 Task: Find the shortest route from Death Valley National Park to Dante's View.
Action: Mouse moved to (192, 60)
Screenshot: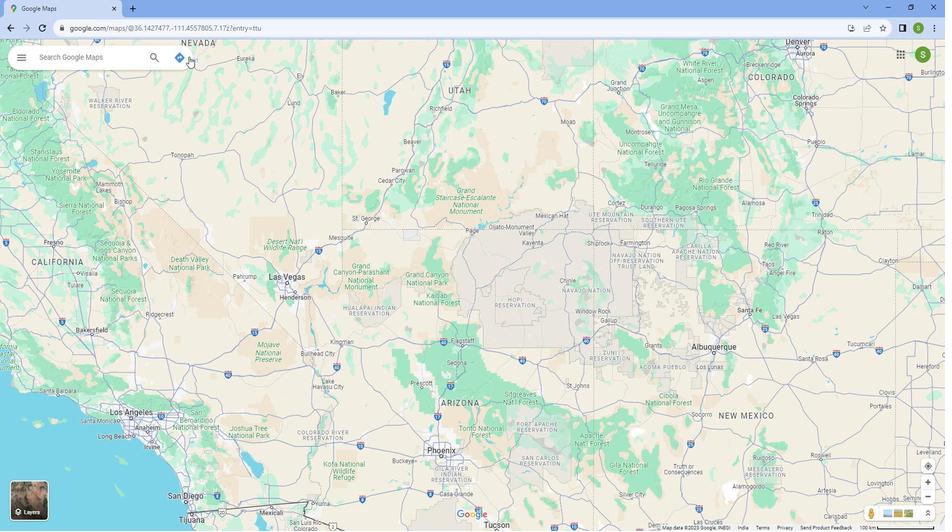 
Action: Mouse pressed left at (192, 60)
Screenshot: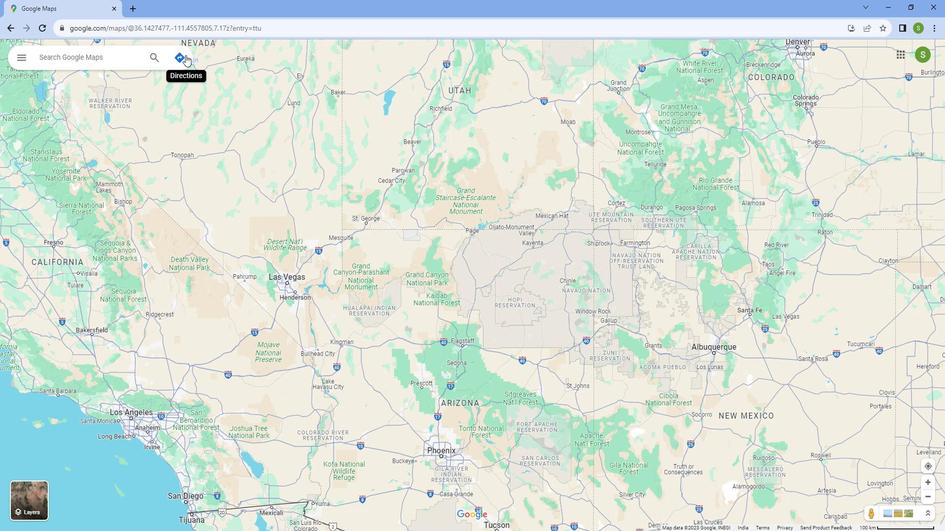 
Action: Mouse moved to (109, 91)
Screenshot: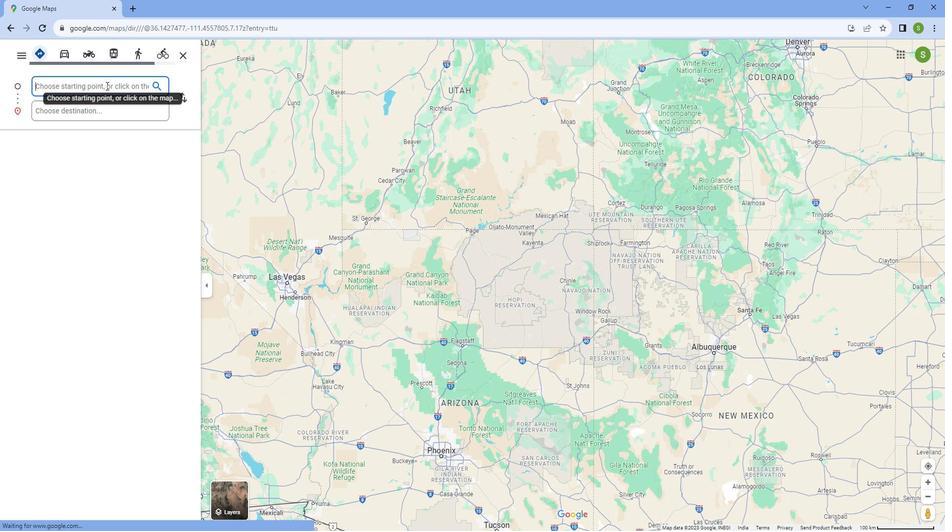 
Action: Mouse pressed left at (109, 91)
Screenshot: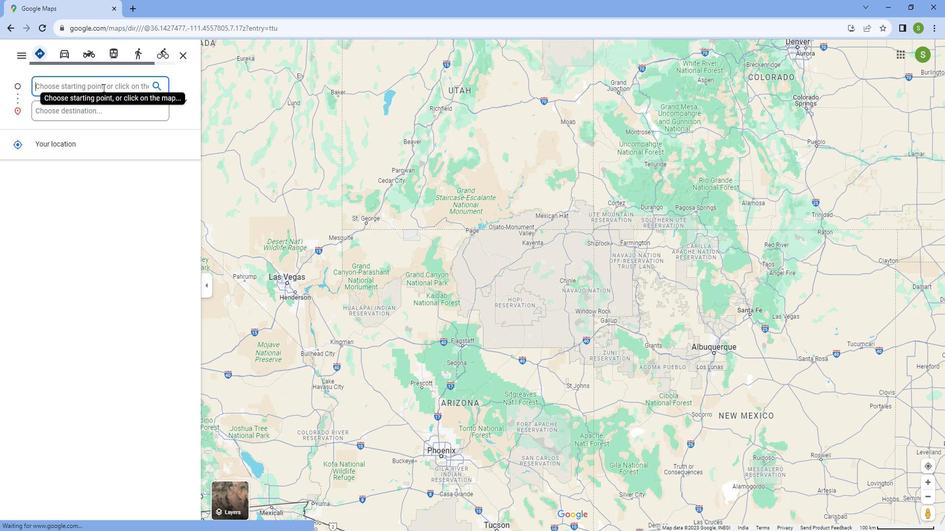 
Action: Mouse moved to (112, 86)
Screenshot: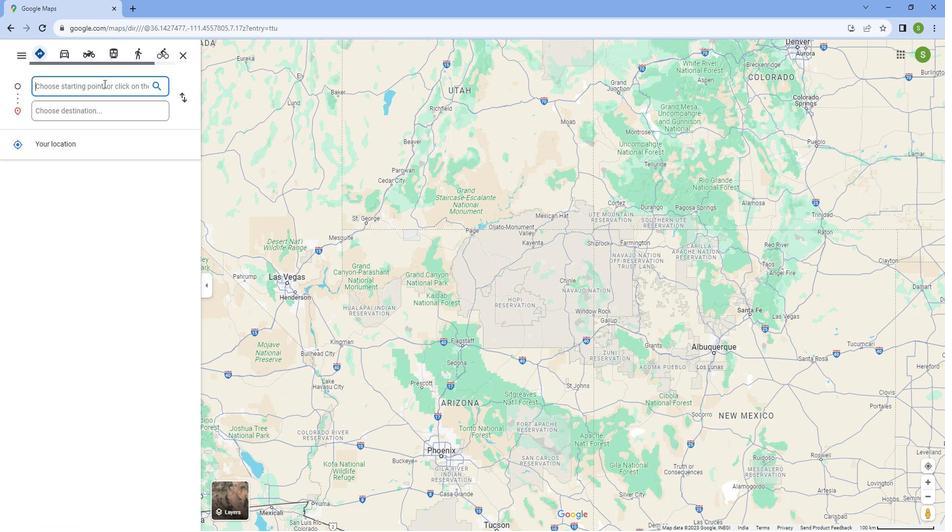 
Action: Key pressed <Key.caps_lock>D<Key.caps_lock>eath<Key.space><Key.caps_lock>V<Key.caps_lock>alley<Key.space><Key.caps_lock>N<Key.caps_lock>ational<Key.space><Key.caps_lock>P<Key.caps_lock>ark
Screenshot: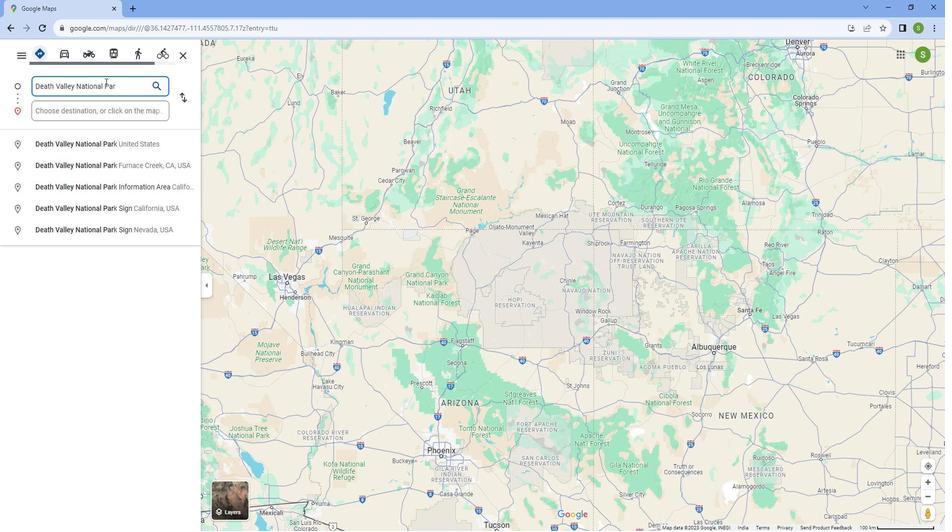 
Action: Mouse moved to (103, 114)
Screenshot: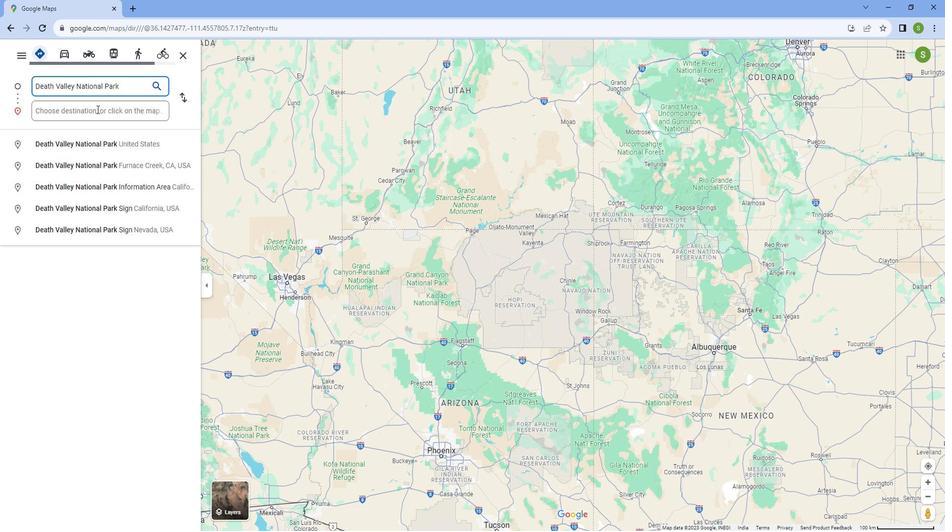 
Action: Mouse pressed left at (103, 114)
Screenshot: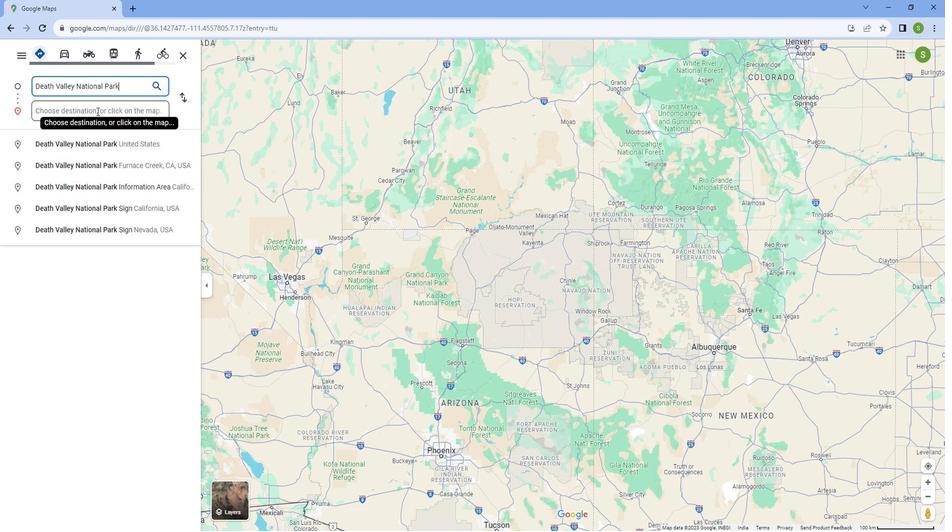 
Action: Key pressed <Key.caps_lock>D<Key.caps_lock>antes<Key.space><Key.caps_lock>V<Key.caps_lock>iew
Screenshot: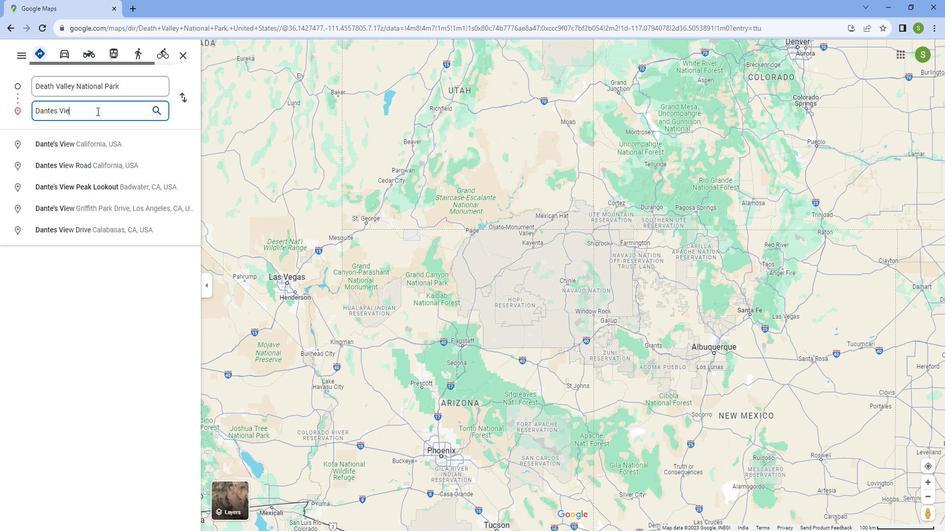 
Action: Mouse moved to (95, 156)
Screenshot: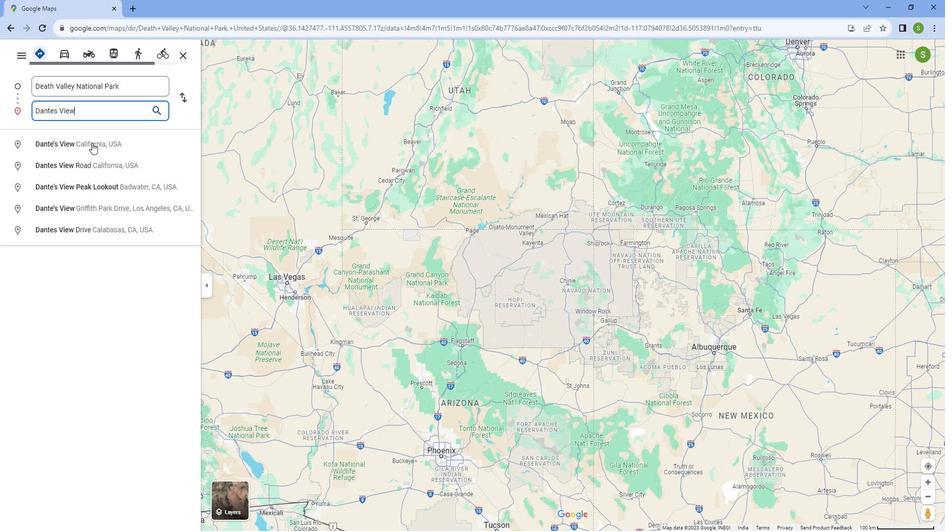 
Action: Mouse pressed left at (95, 156)
Screenshot: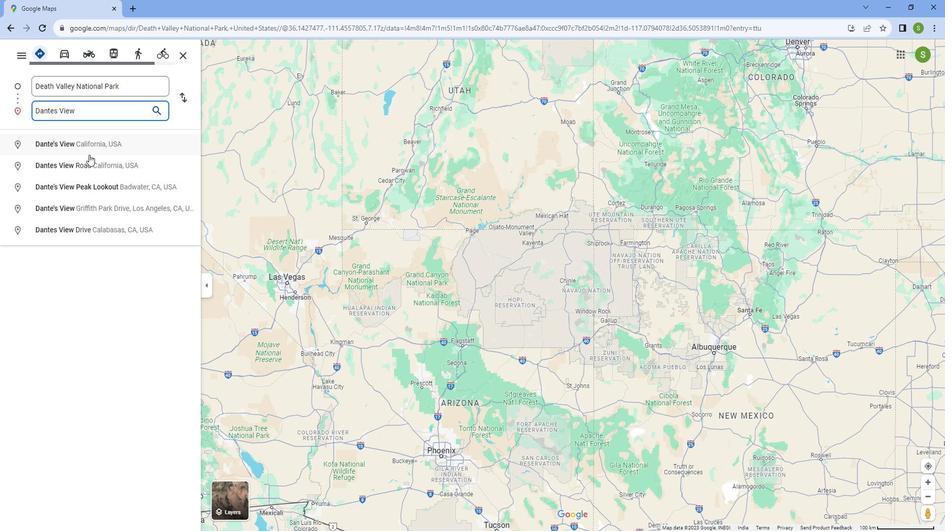 
Action: Mouse moved to (814, 372)
Screenshot: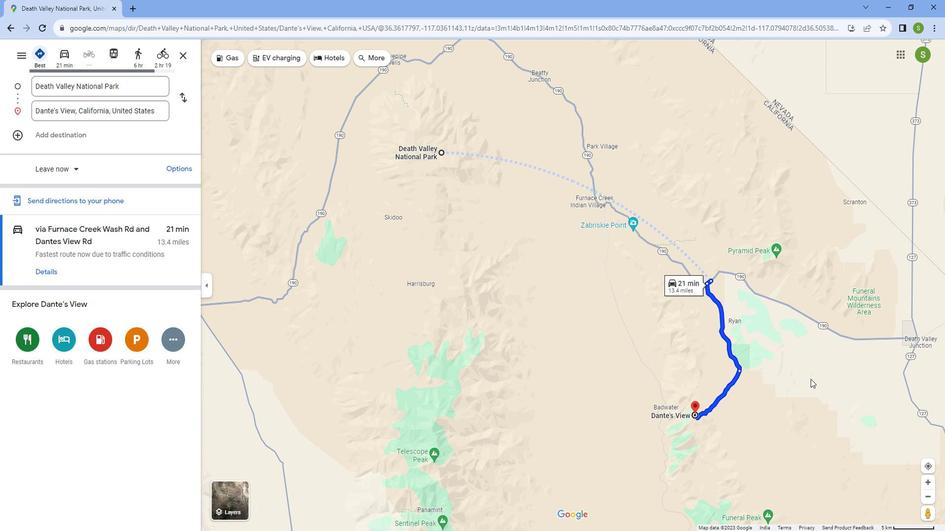 
Action: Mouse scrolled (814, 371) with delta (0, 0)
Screenshot: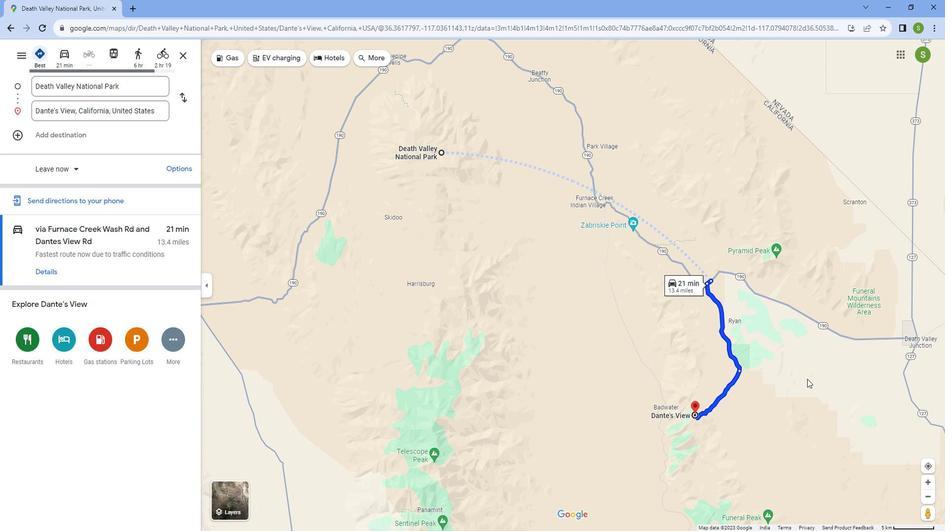 
Action: Mouse scrolled (814, 371) with delta (0, 0)
Screenshot: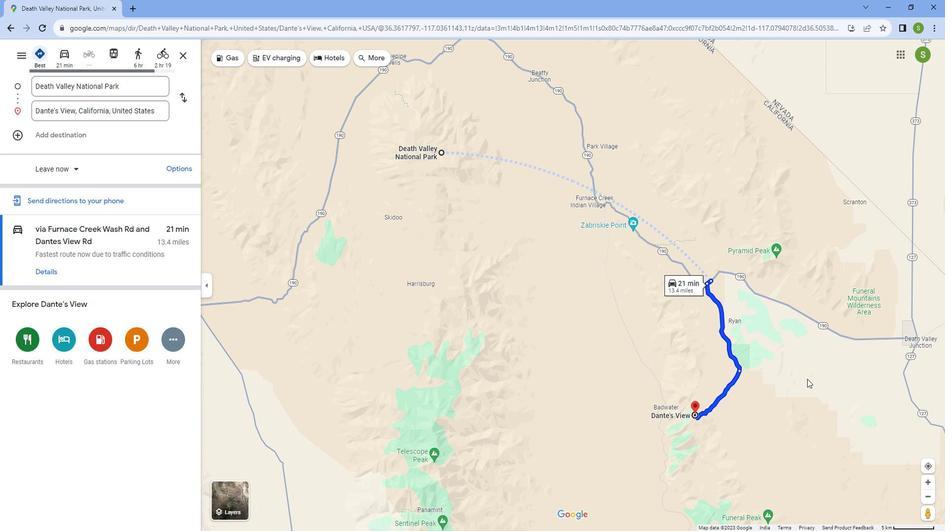 
Action: Mouse scrolled (814, 371) with delta (0, 0)
Screenshot: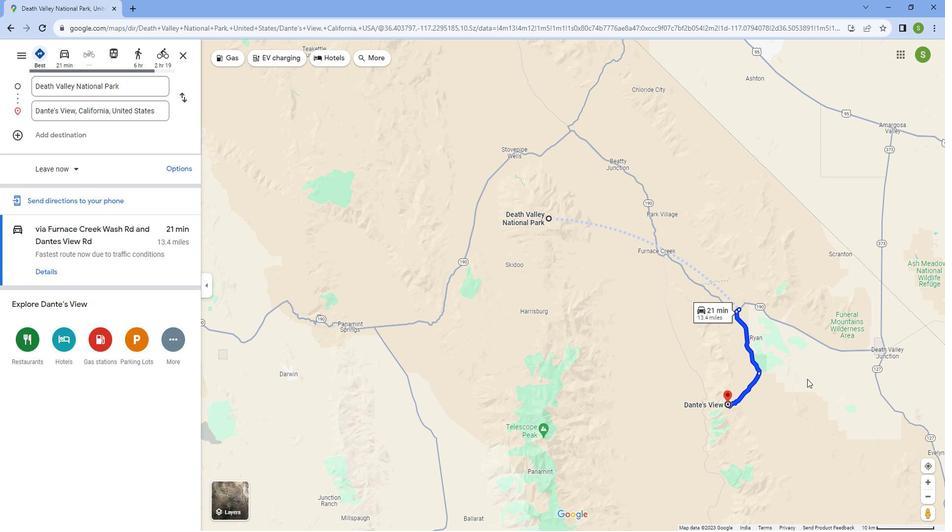 
Action: Mouse scrolled (814, 372) with delta (0, 0)
Screenshot: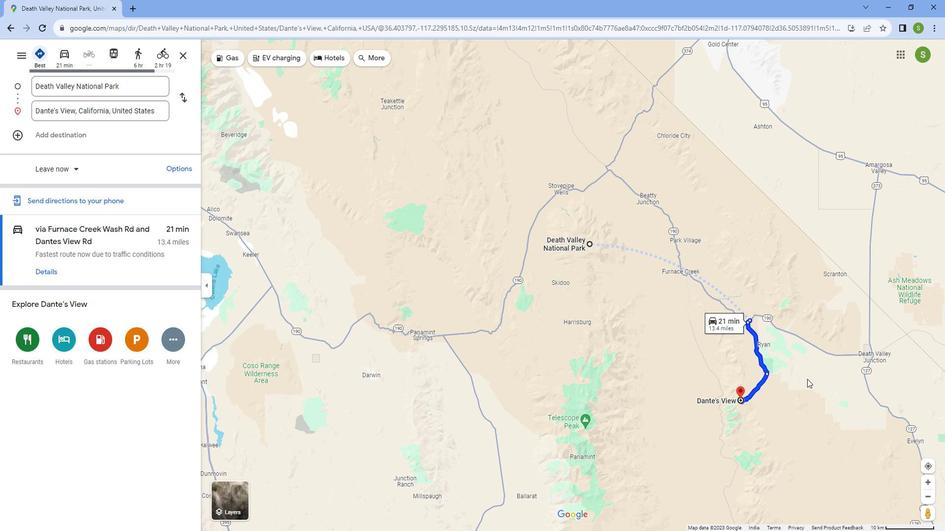 
Action: Mouse scrolled (814, 372) with delta (0, 0)
Screenshot: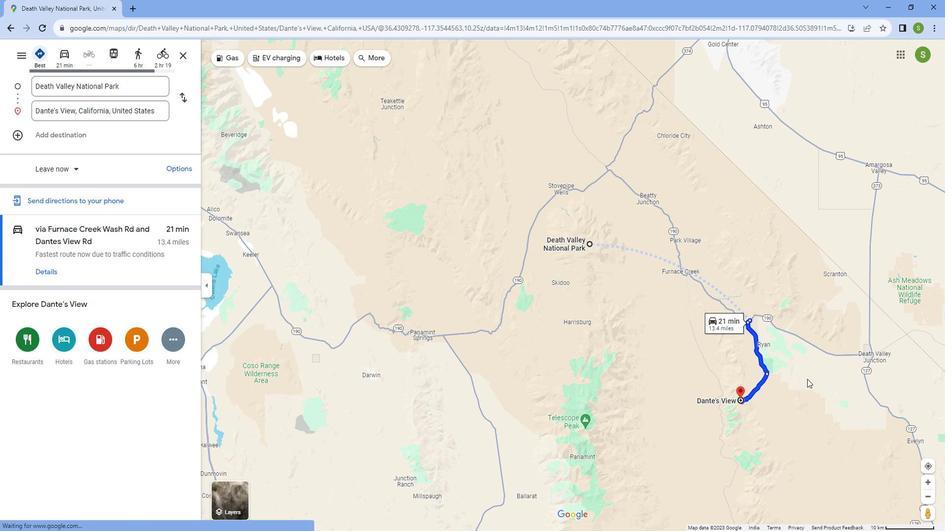 
Action: Mouse scrolled (814, 372) with delta (0, 0)
Screenshot: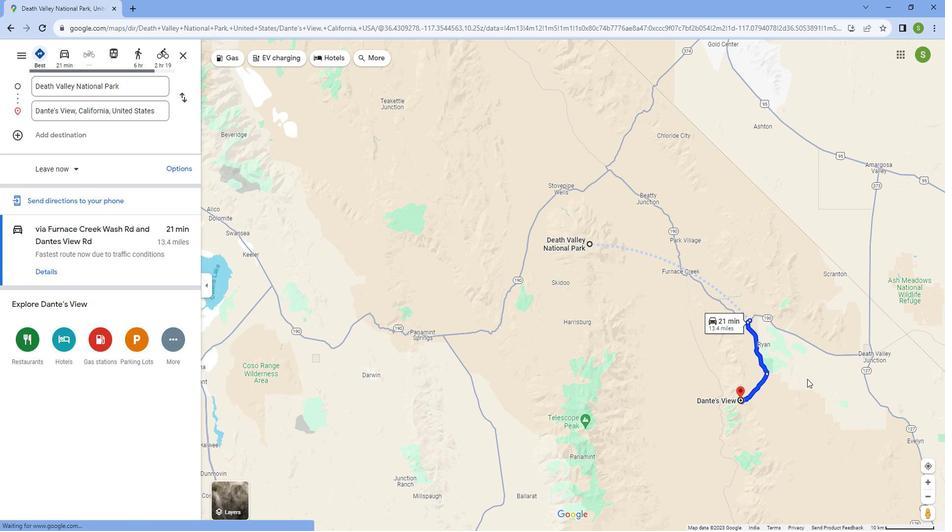 
Action: Mouse scrolled (814, 372) with delta (0, 0)
Screenshot: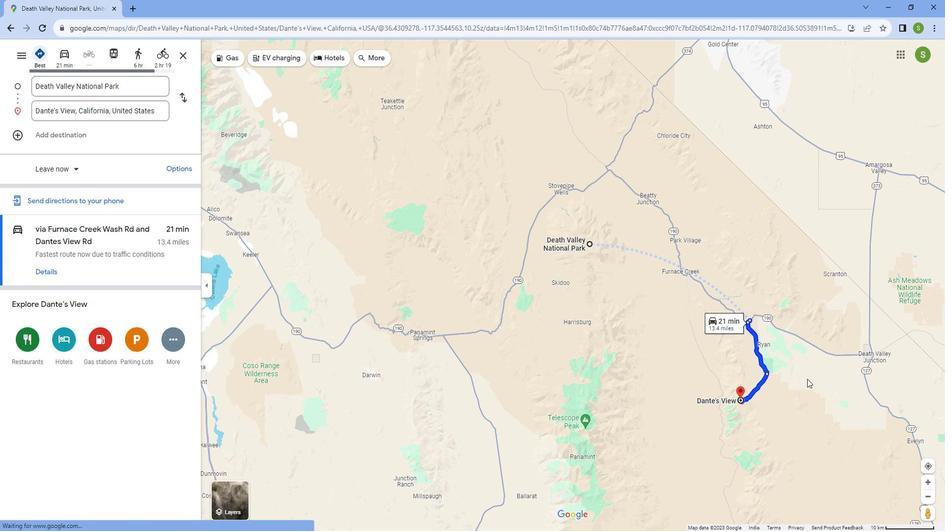 
Action: Mouse scrolled (814, 372) with delta (0, 0)
Screenshot: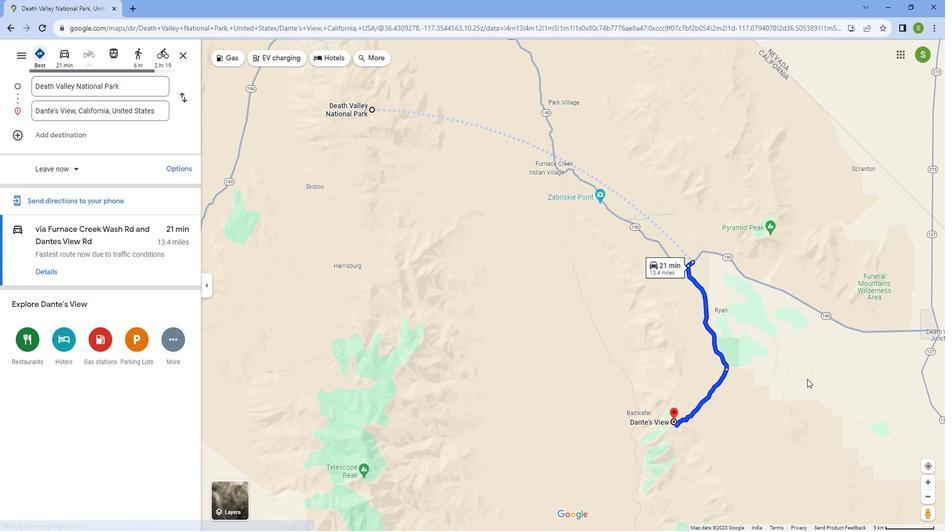 
Action: Mouse scrolled (814, 372) with delta (0, 0)
Screenshot: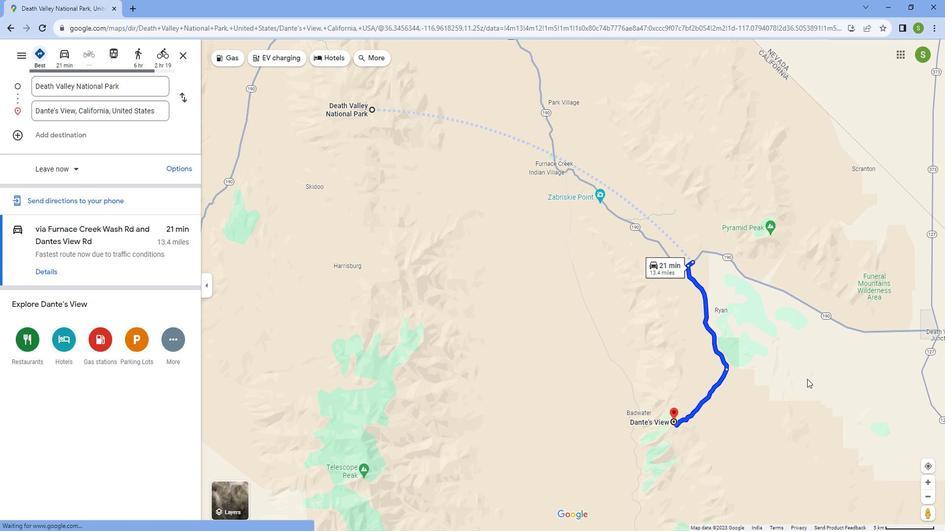 
Action: Mouse scrolled (814, 372) with delta (0, 0)
Screenshot: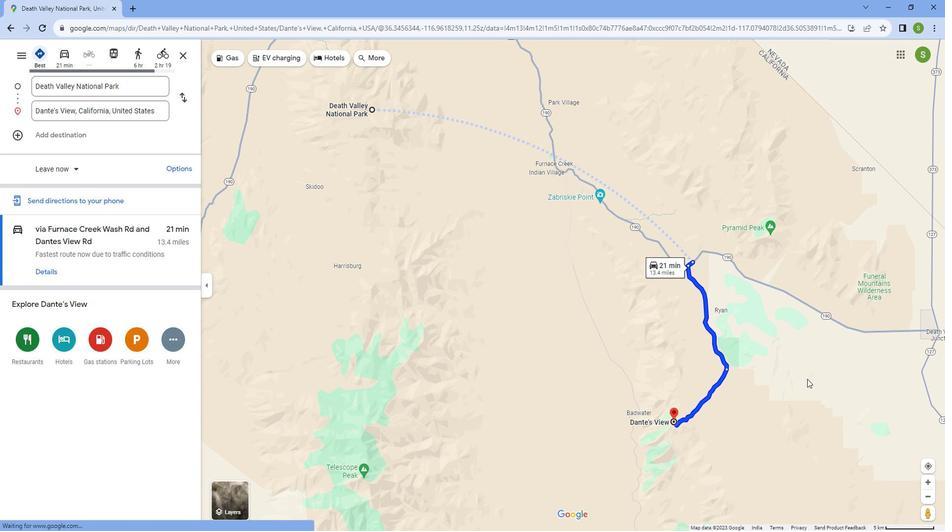 
Action: Mouse scrolled (814, 372) with delta (0, 0)
Screenshot: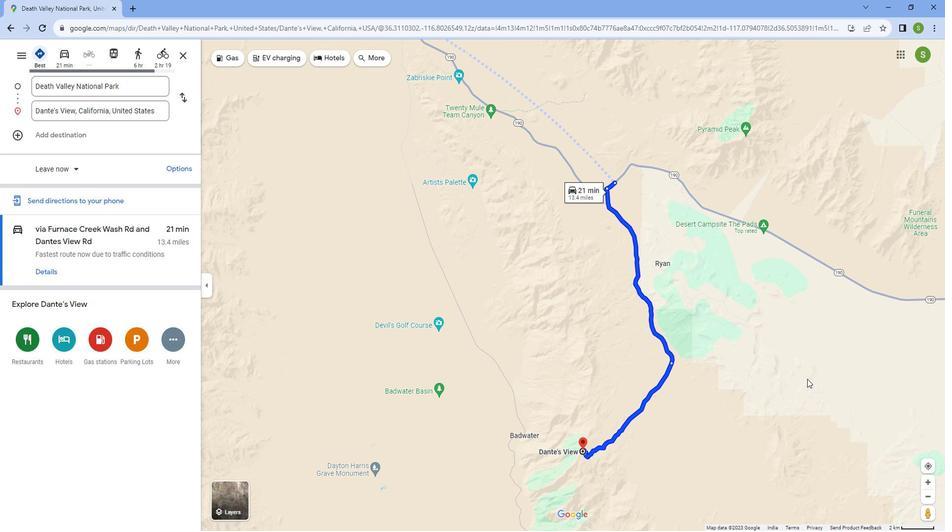 
Action: Mouse scrolled (814, 372) with delta (0, 0)
Screenshot: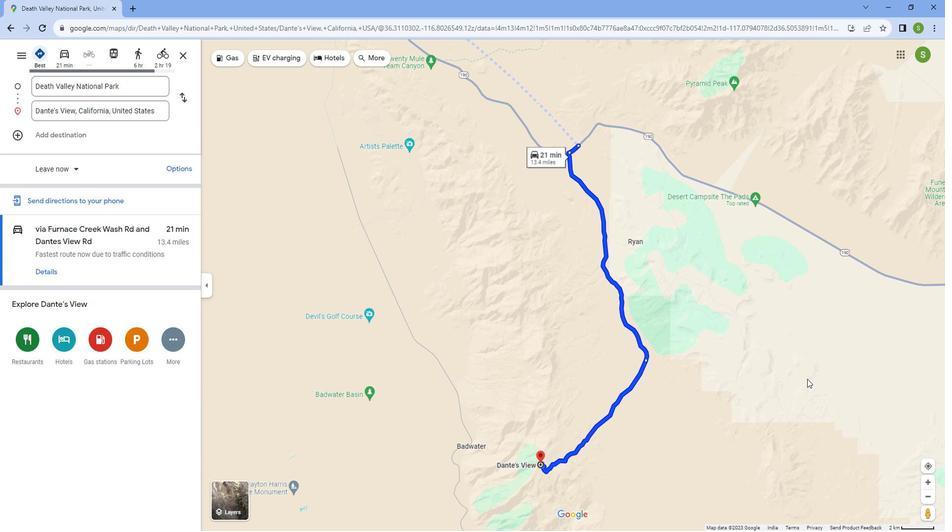 
Action: Mouse scrolled (814, 371) with delta (0, 0)
Screenshot: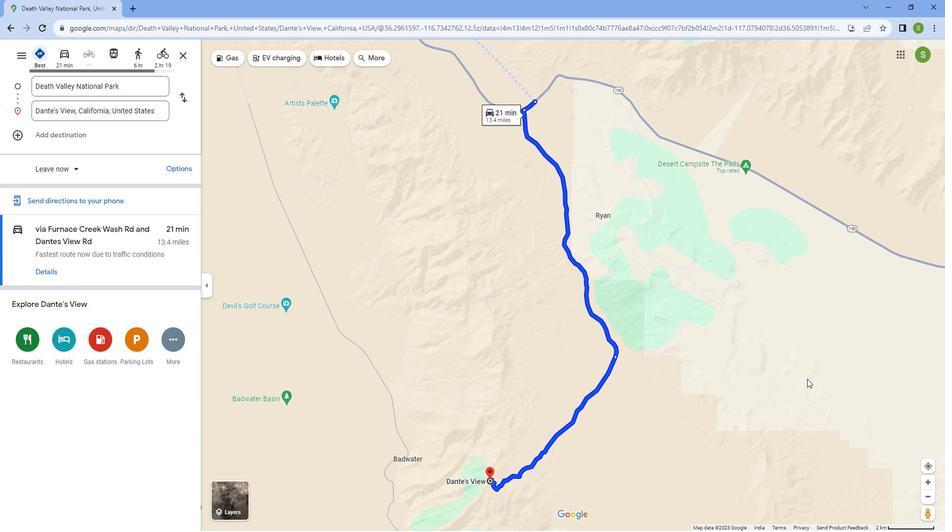 
Action: Mouse moved to (80, 69)
Screenshot: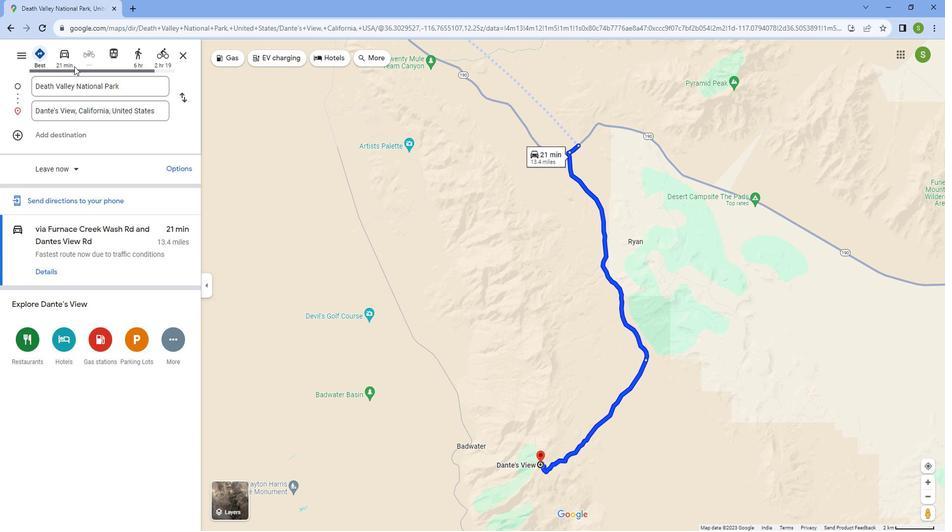 
Action: Mouse pressed left at (80, 69)
Screenshot: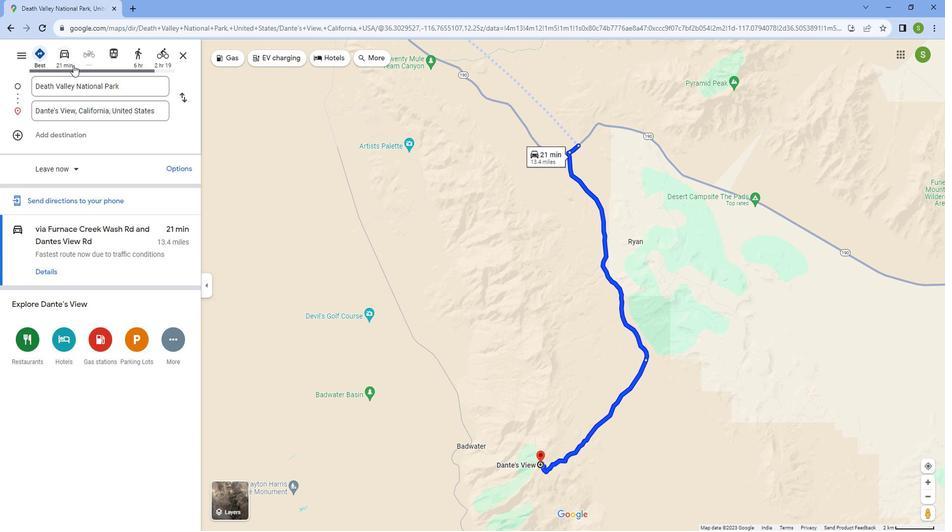 
Action: Mouse moved to (52, 268)
Screenshot: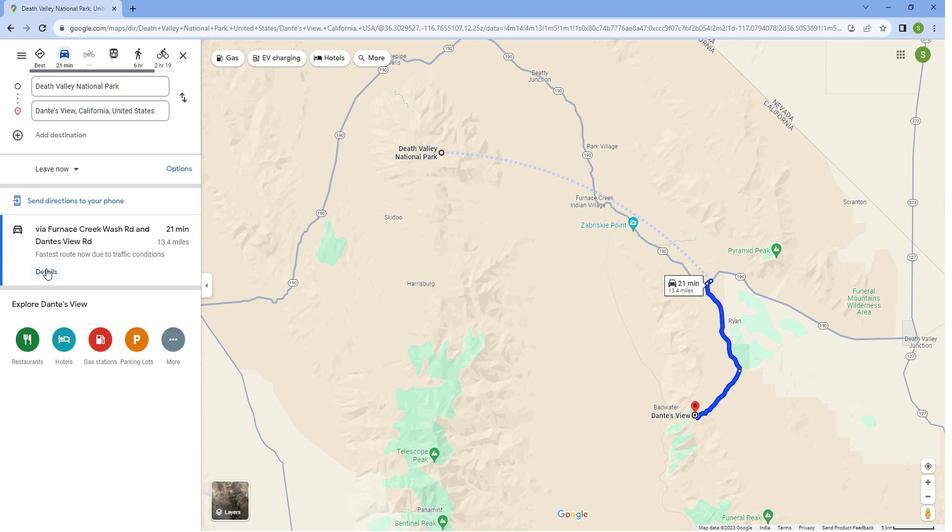 
Action: Mouse pressed left at (52, 268)
Screenshot: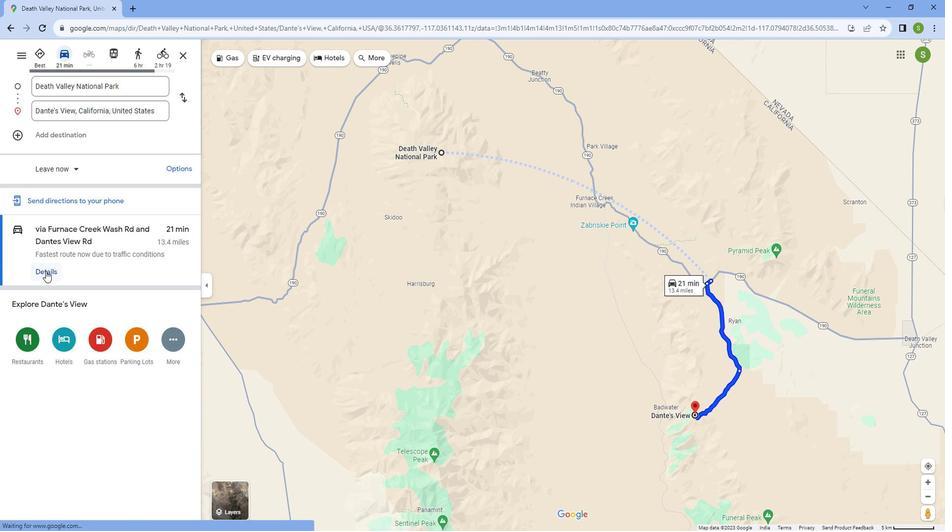 
Action: Mouse moved to (817, 354)
Screenshot: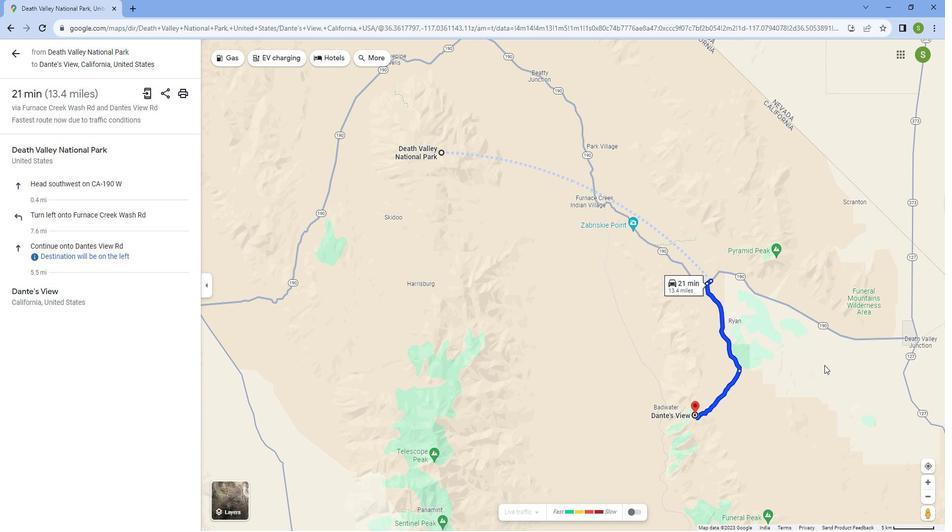 
Action: Mouse scrolled (817, 355) with delta (0, 0)
Screenshot: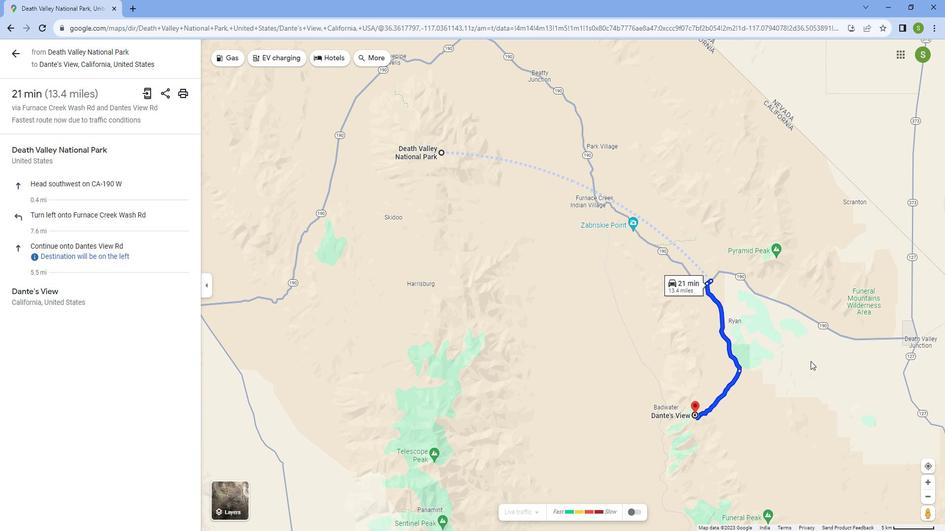 
Action: Mouse scrolled (817, 355) with delta (0, 0)
Screenshot: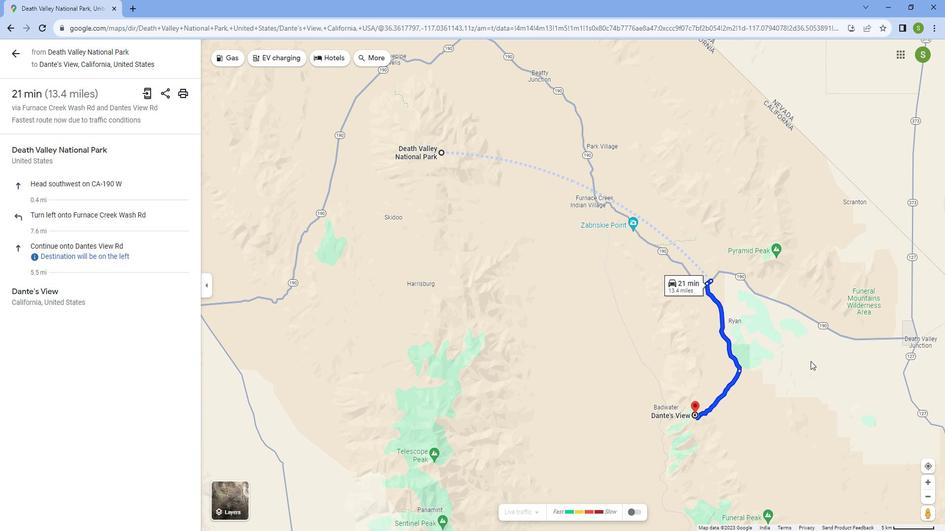 
Action: Mouse scrolled (817, 355) with delta (0, 0)
Screenshot: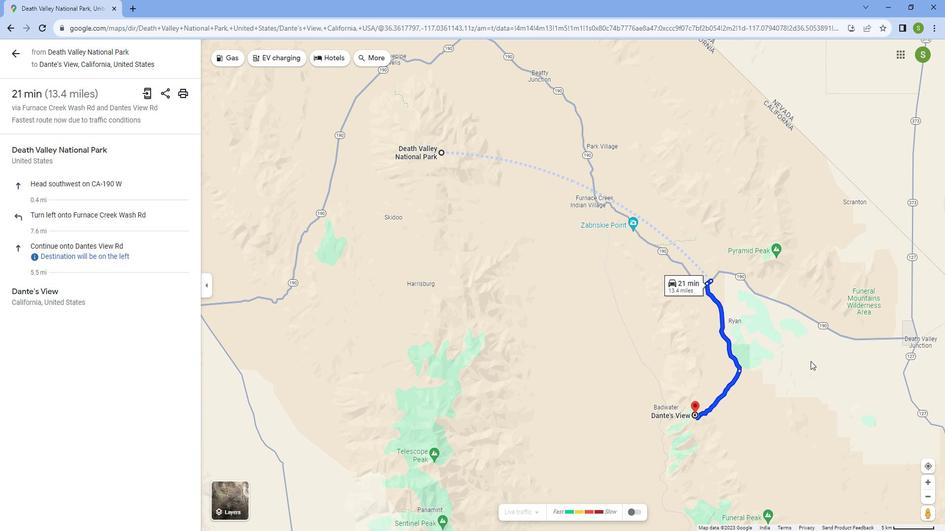 
Action: Mouse scrolled (817, 355) with delta (0, 0)
Screenshot: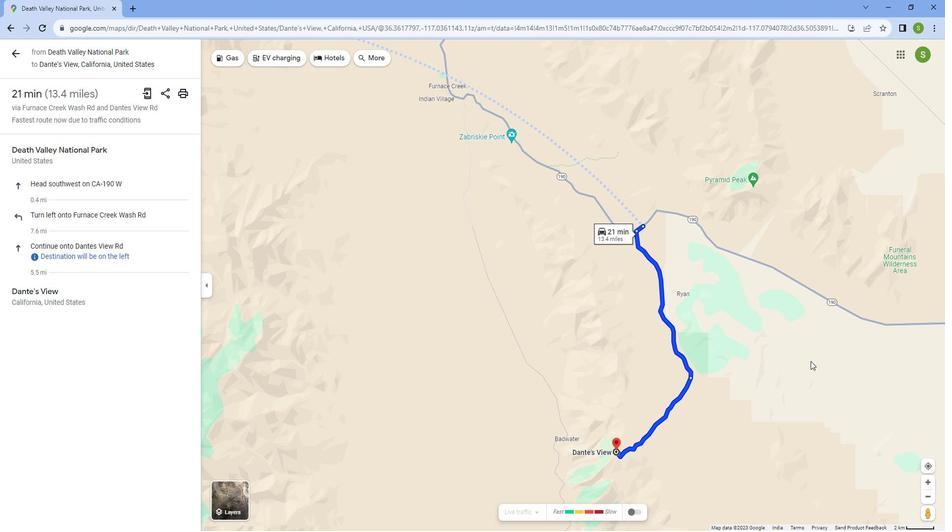 
Action: Mouse scrolled (817, 355) with delta (0, 0)
Screenshot: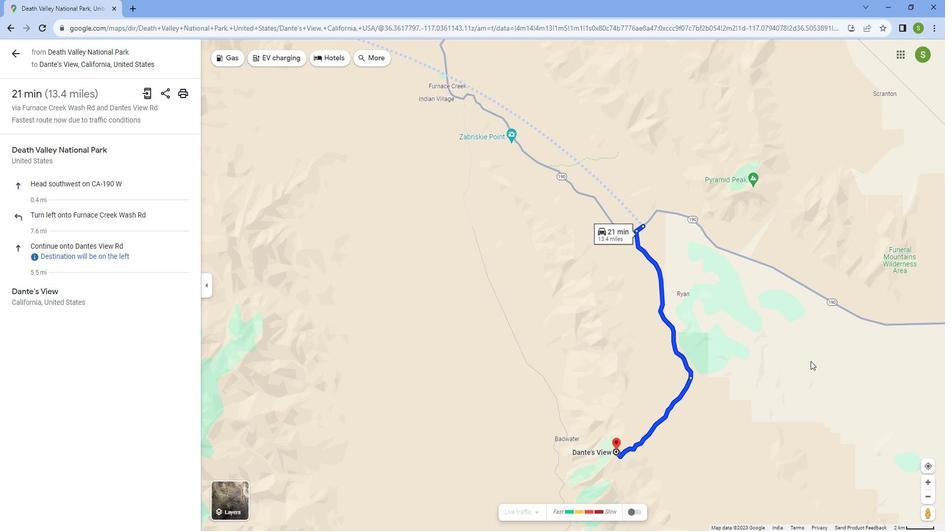 
Action: Mouse scrolled (817, 355) with delta (0, 0)
Screenshot: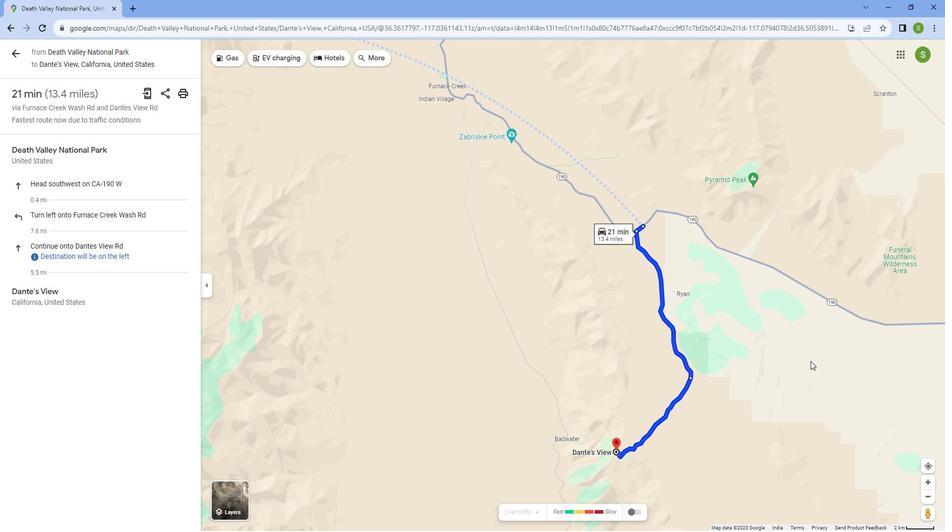 
Action: Mouse scrolled (817, 355) with delta (0, 0)
Screenshot: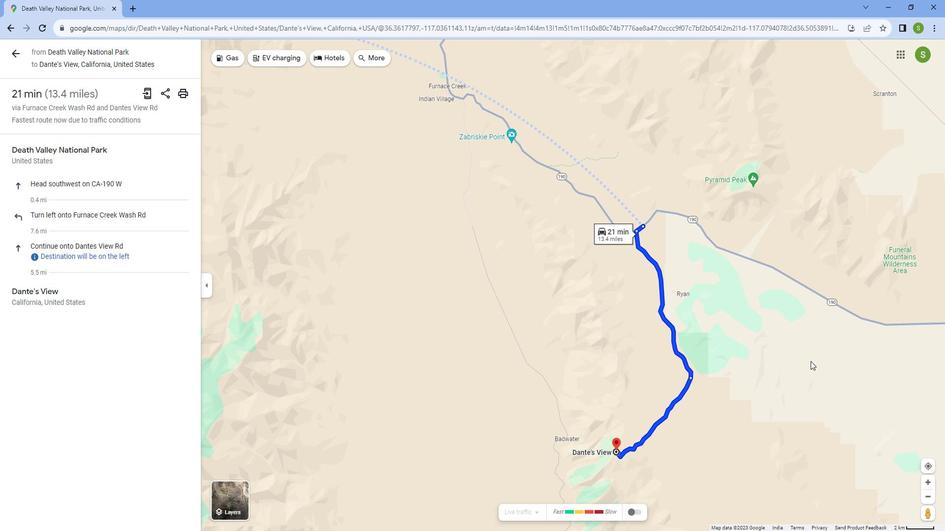 
Action: Mouse moved to (680, 337)
Screenshot: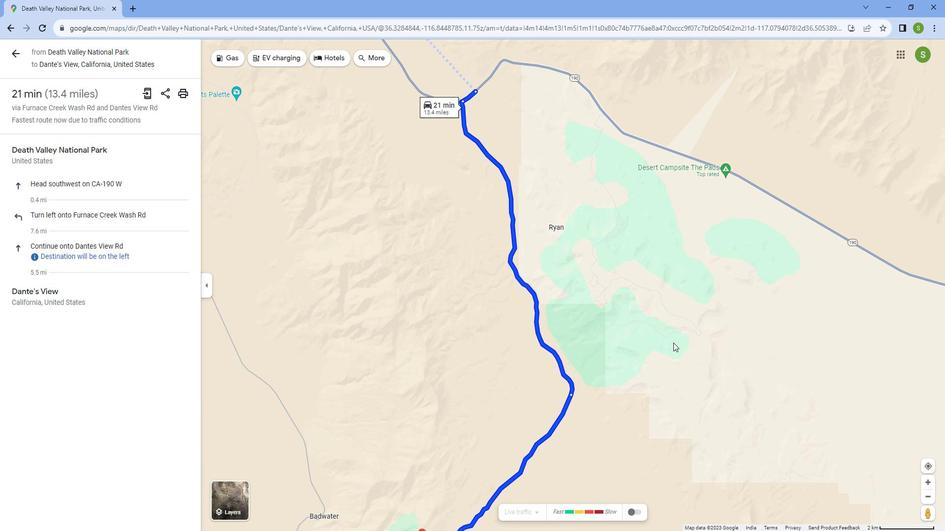 
Action: Mouse scrolled (680, 336) with delta (0, 0)
Screenshot: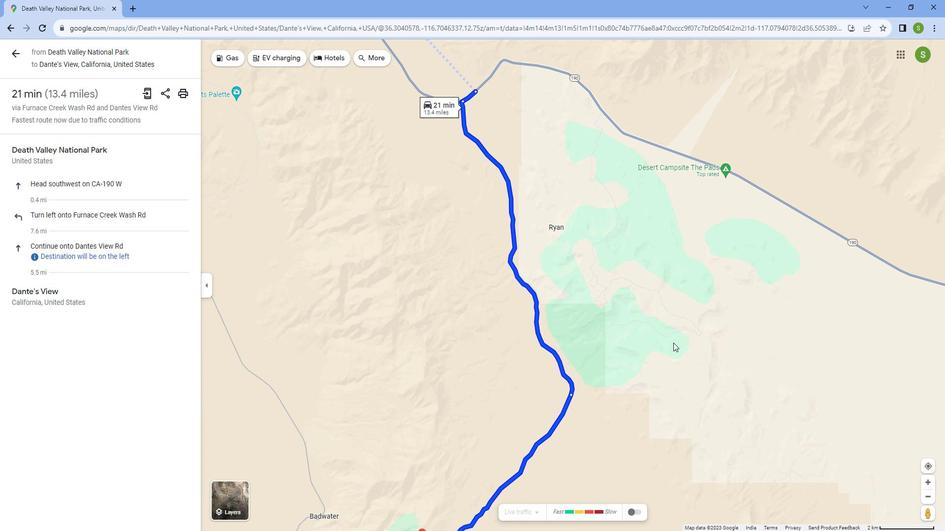 
Action: Mouse scrolled (680, 336) with delta (0, 0)
Screenshot: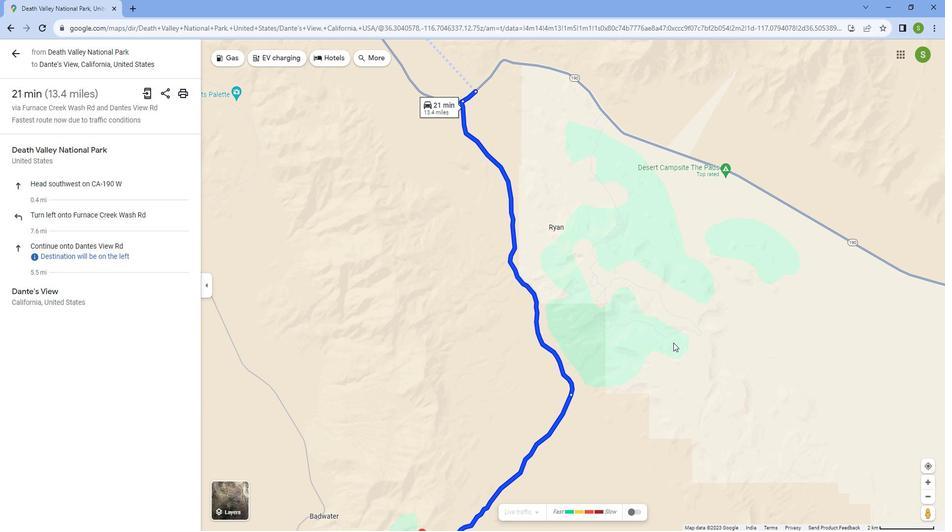 
Action: Mouse scrolled (680, 336) with delta (0, 0)
Screenshot: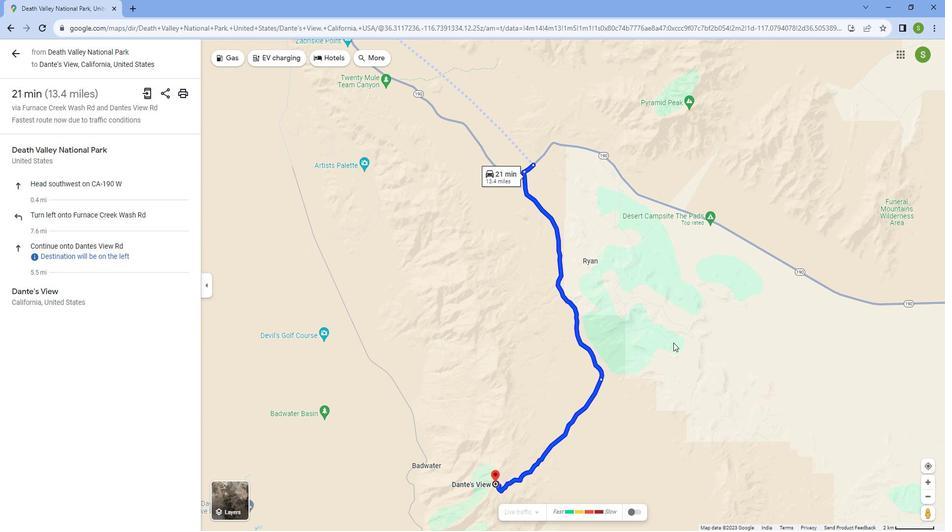 
Action: Mouse scrolled (680, 337) with delta (0, 0)
Screenshot: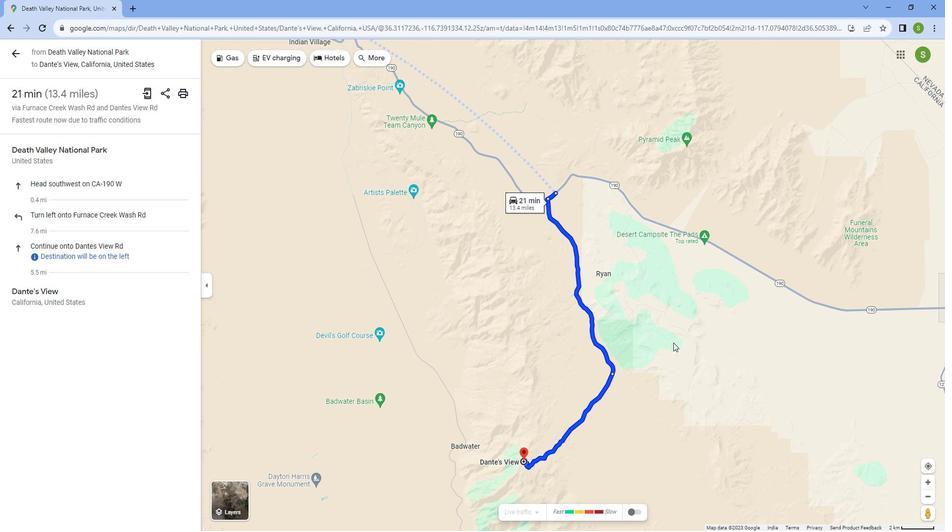 
Action: Mouse scrolled (680, 336) with delta (0, 0)
Screenshot: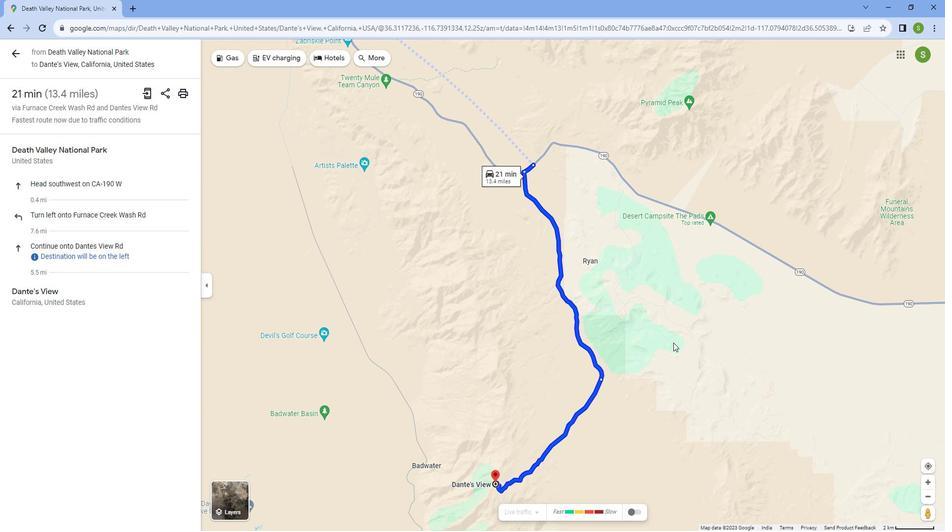 
Action: Mouse scrolled (680, 336) with delta (0, 0)
Screenshot: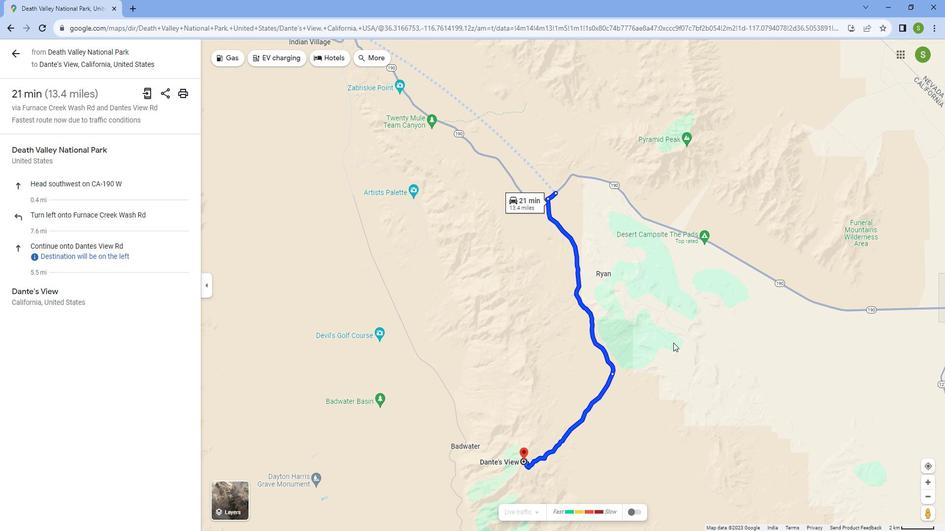 
Action: Mouse scrolled (680, 336) with delta (0, 0)
Screenshot: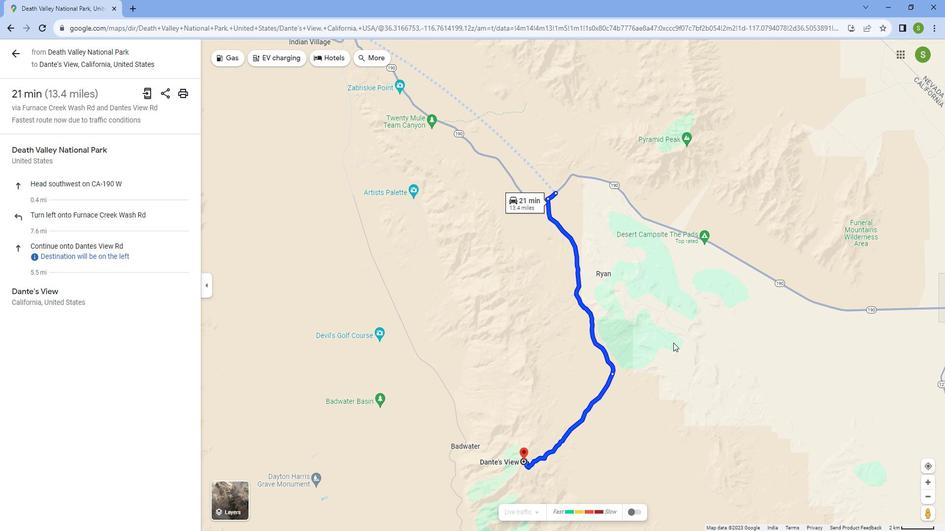 
Action: Mouse scrolled (680, 336) with delta (0, 0)
Screenshot: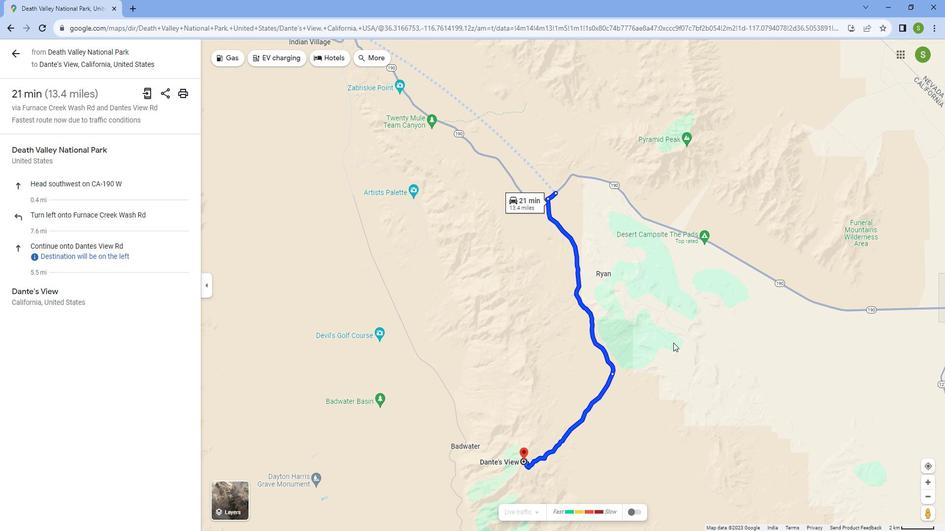 
Action: Mouse scrolled (680, 336) with delta (0, 0)
Screenshot: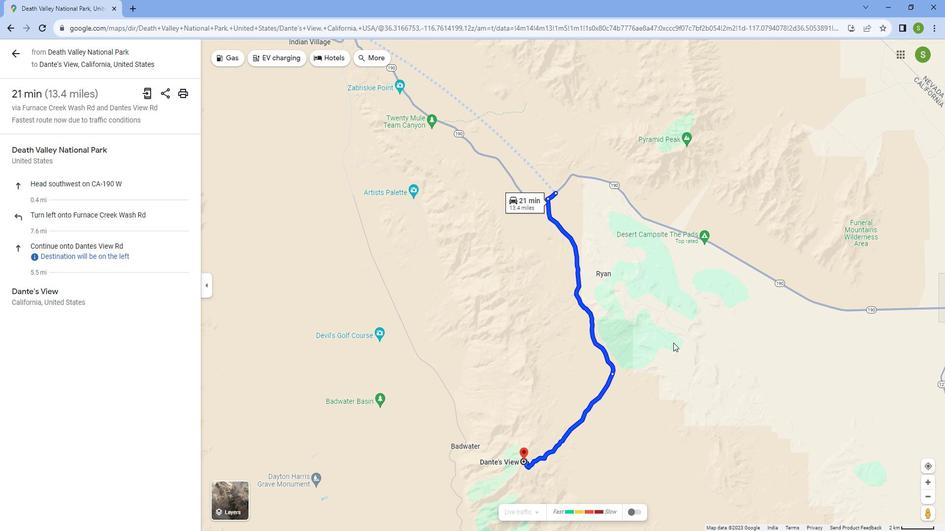 
Action: Mouse moved to (679, 336)
Screenshot: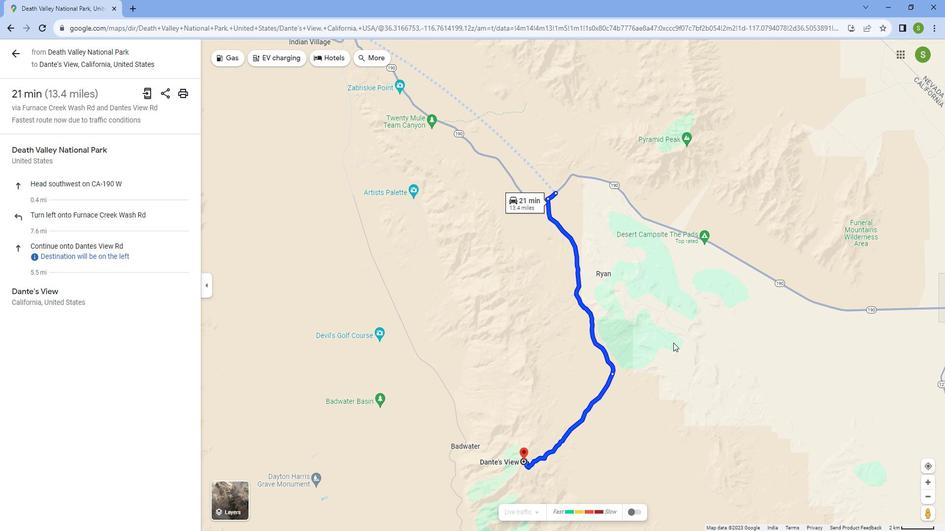 
Action: Mouse scrolled (679, 337) with delta (0, 0)
Screenshot: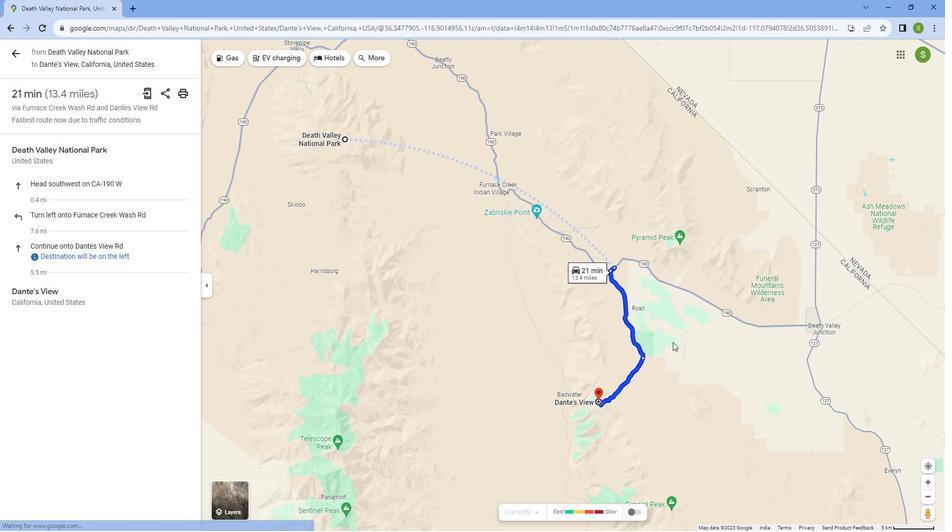
Action: Mouse scrolled (679, 337) with delta (0, 0)
Screenshot: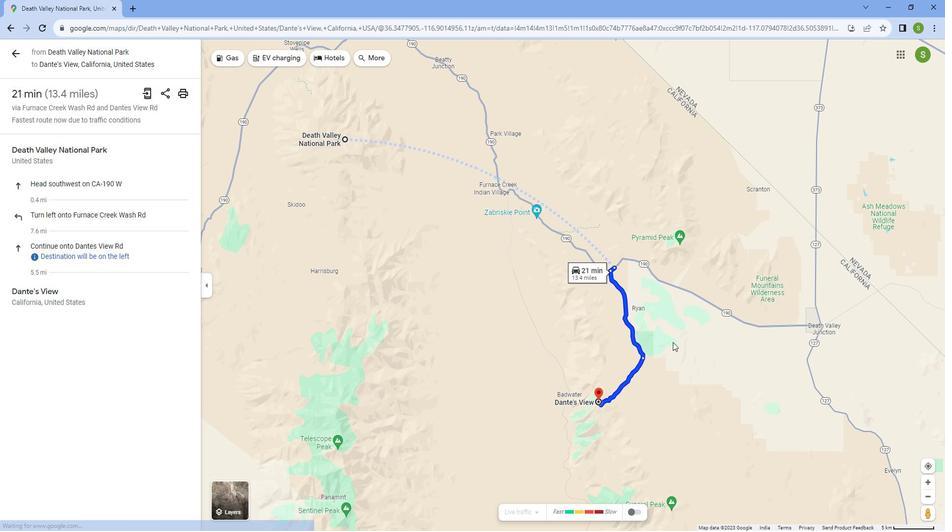 
Action: Mouse scrolled (679, 337) with delta (0, 0)
Screenshot: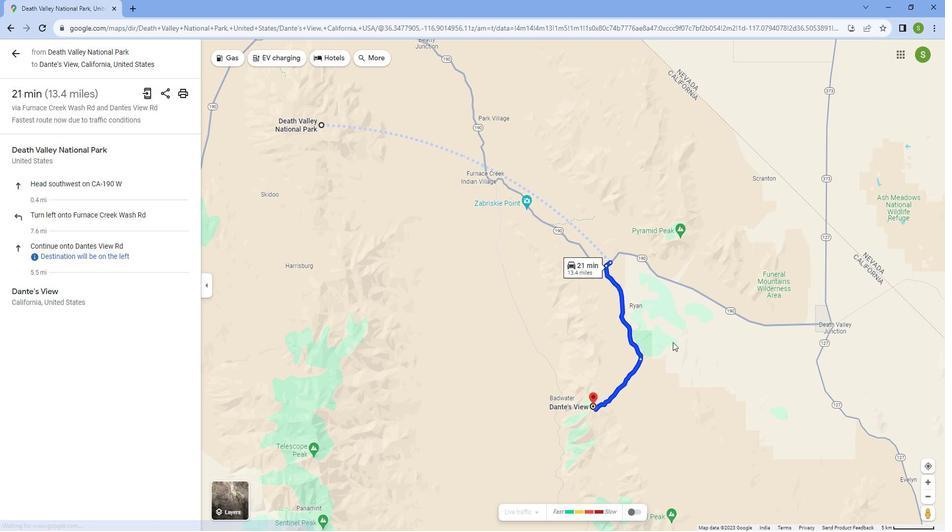 
